 Task: Add the product "Fancy Feast Cat Food Grilled Variety 3 oz (24 pk)" to cart from the store "Pavilions Pets".
Action: Mouse moved to (60, 91)
Screenshot: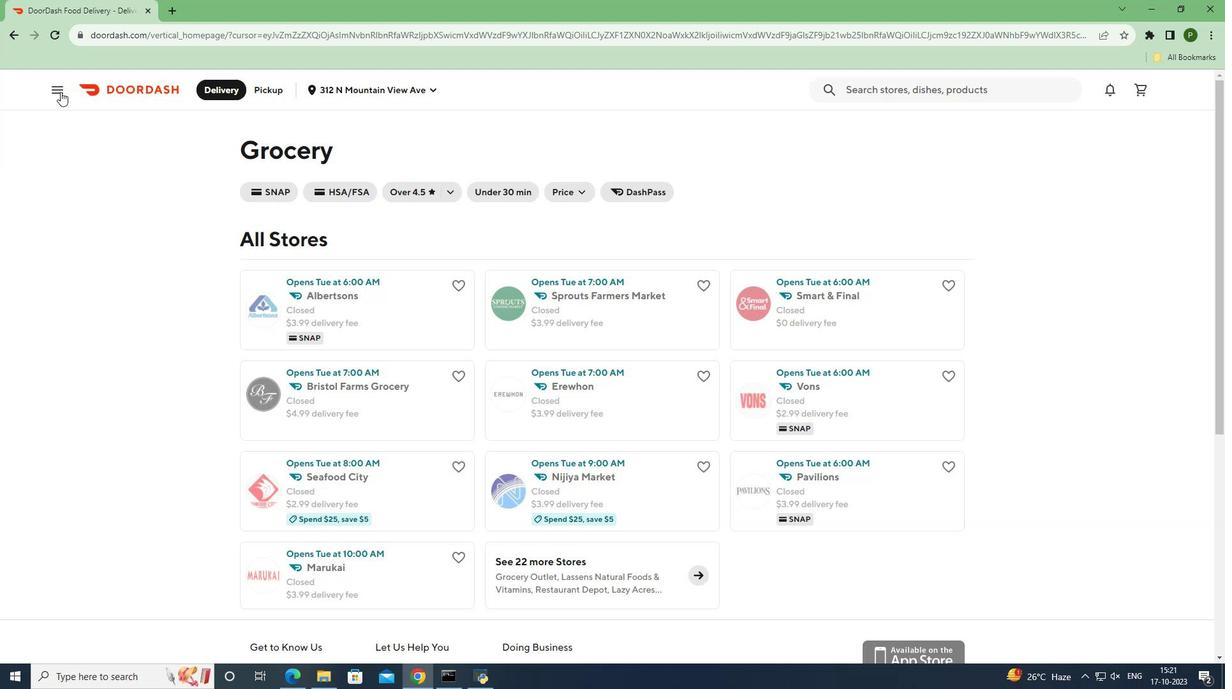 
Action: Mouse pressed left at (60, 91)
Screenshot: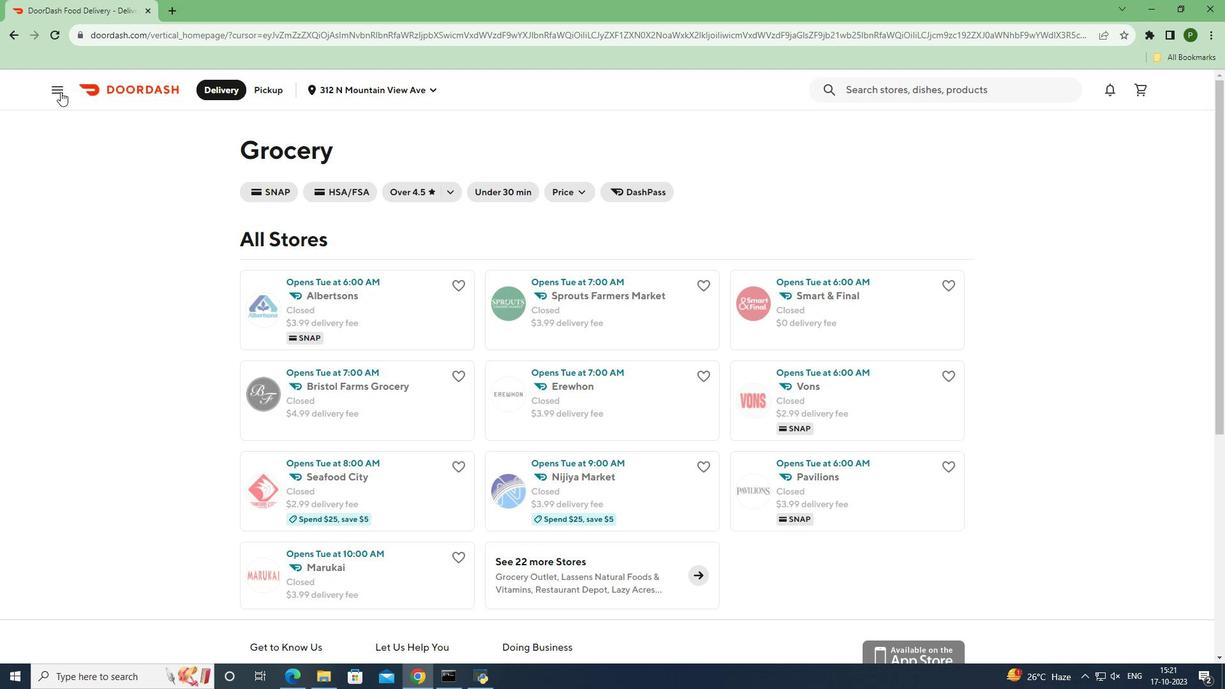 
Action: Mouse moved to (67, 186)
Screenshot: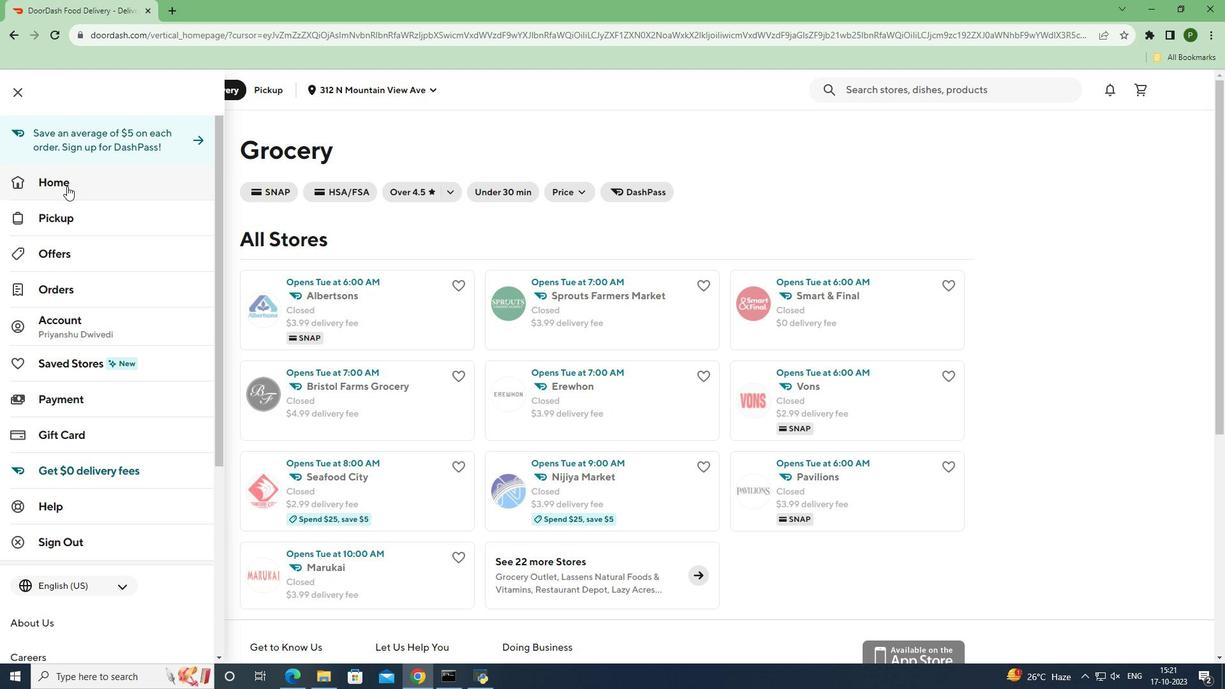 
Action: Mouse pressed left at (67, 186)
Screenshot: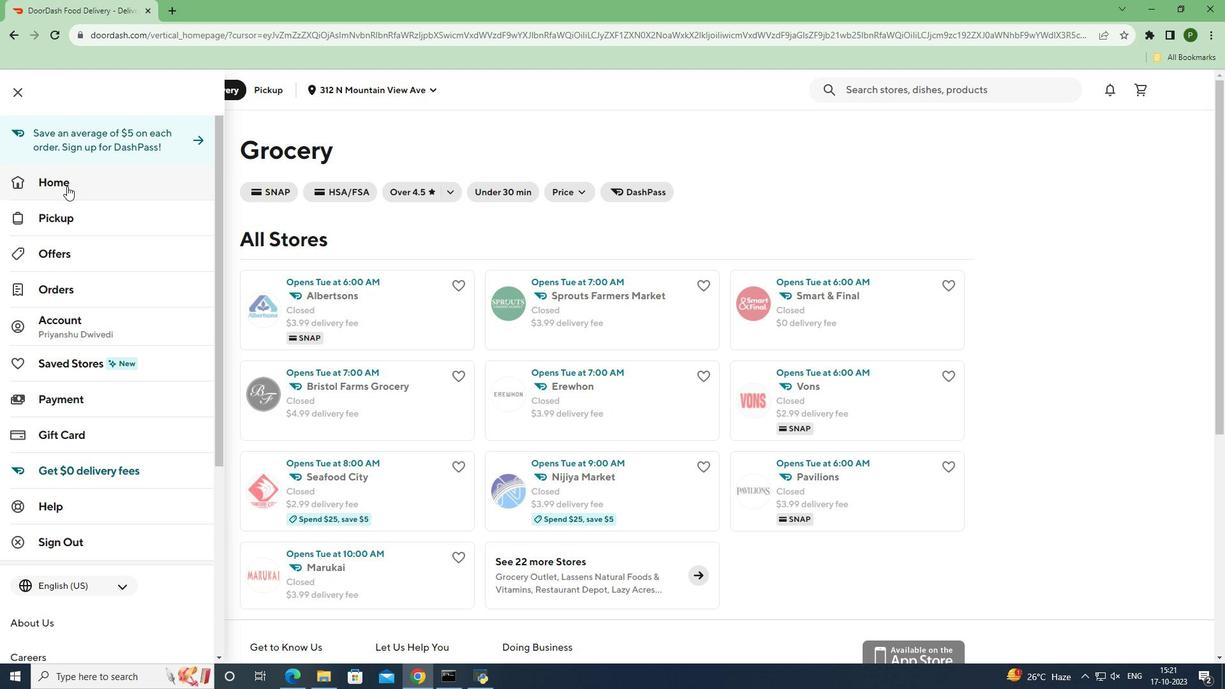 
Action: Mouse moved to (570, 135)
Screenshot: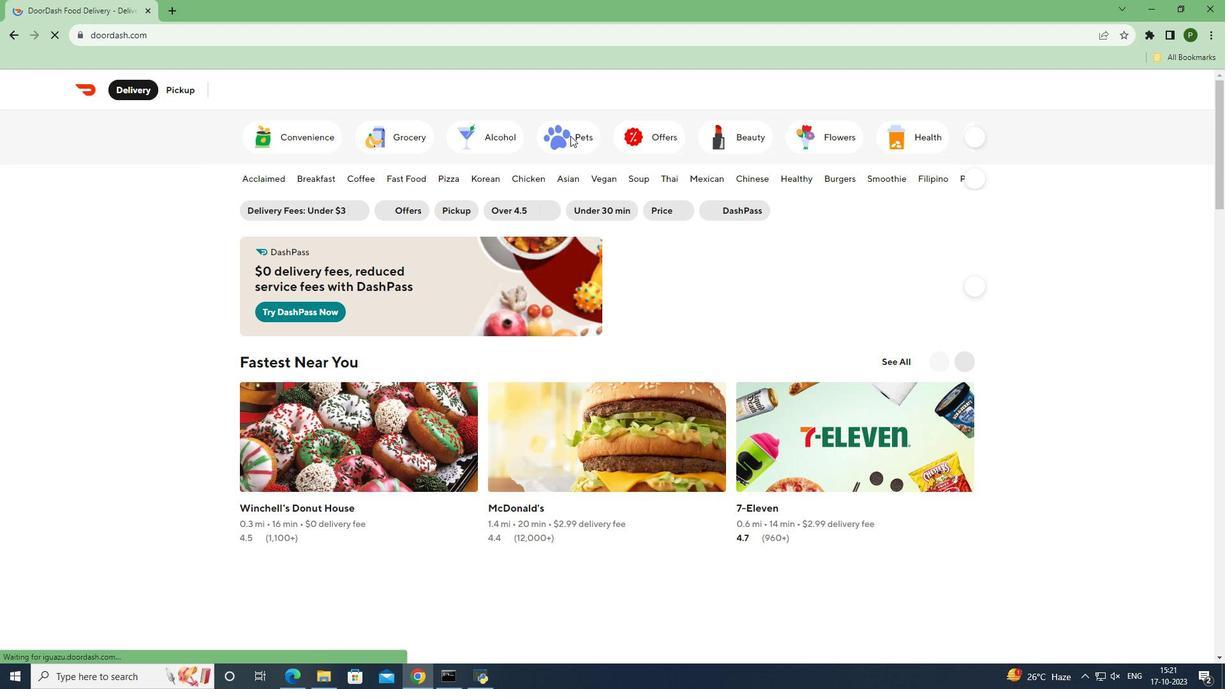 
Action: Mouse pressed left at (570, 135)
Screenshot: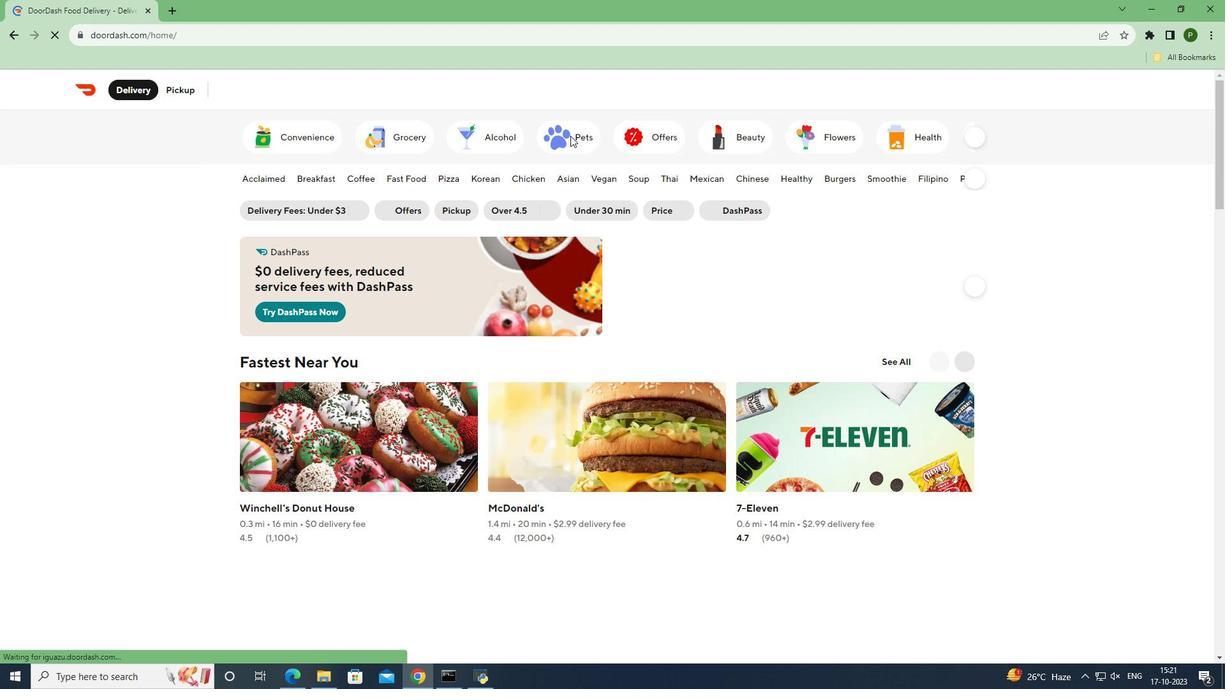 
Action: Mouse moved to (947, 391)
Screenshot: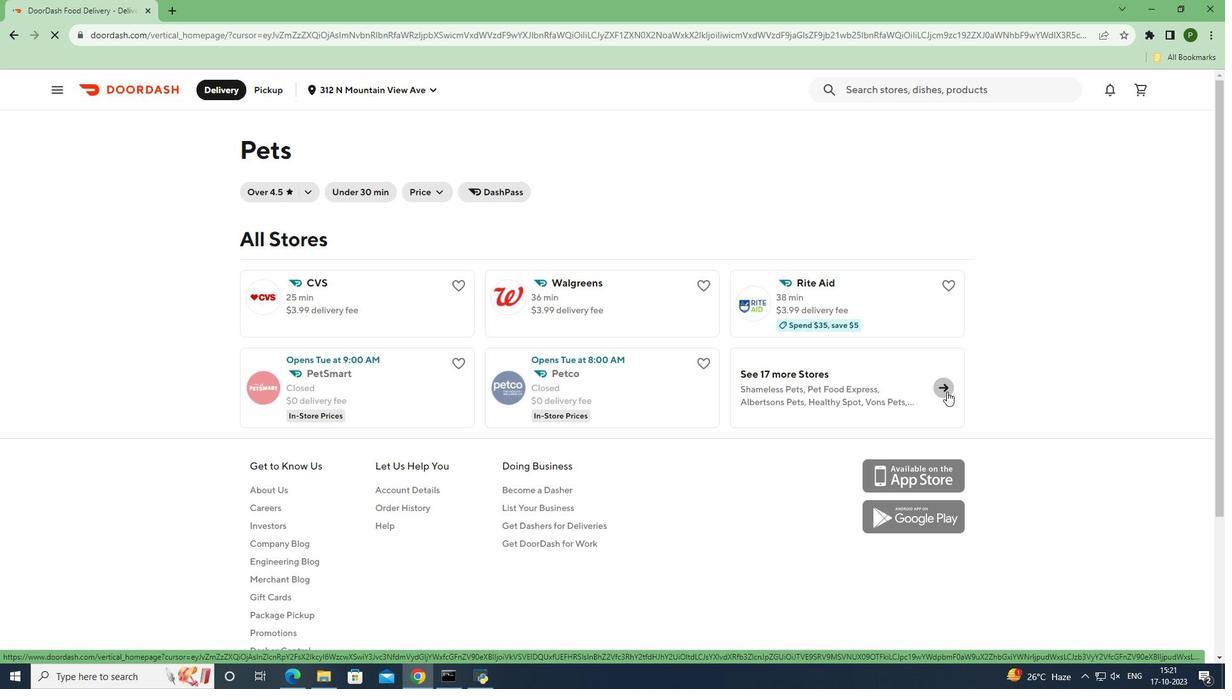 
Action: Mouse pressed left at (947, 391)
Screenshot: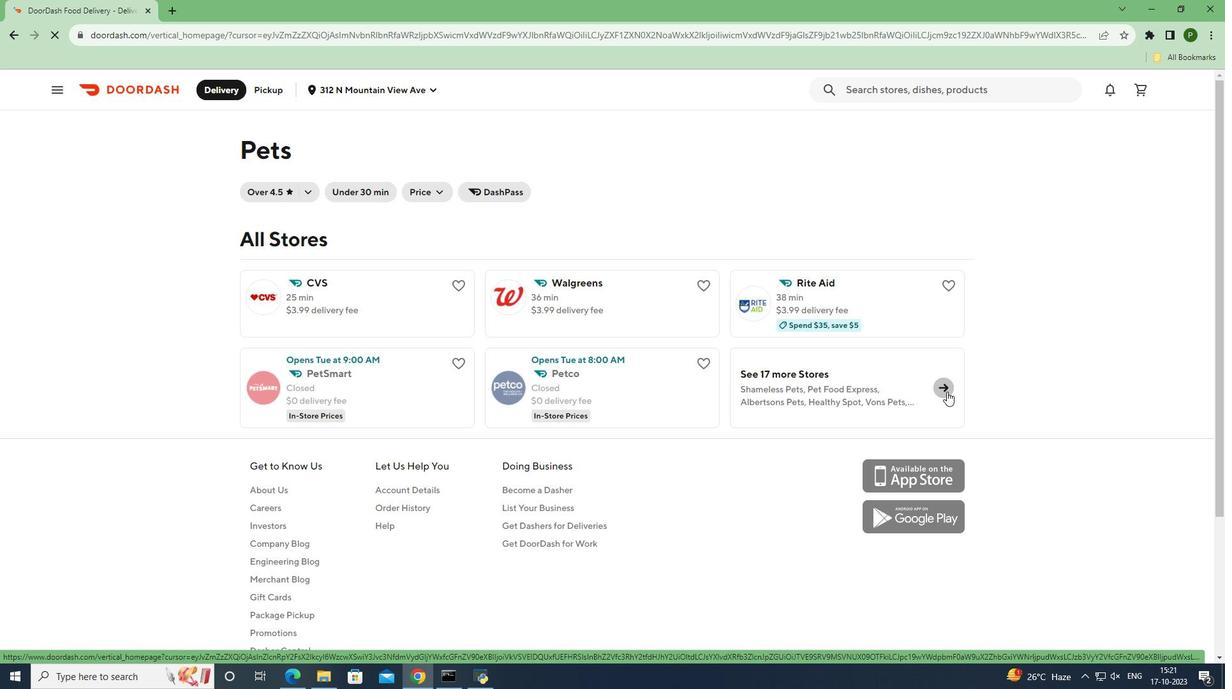 
Action: Mouse moved to (788, 555)
Screenshot: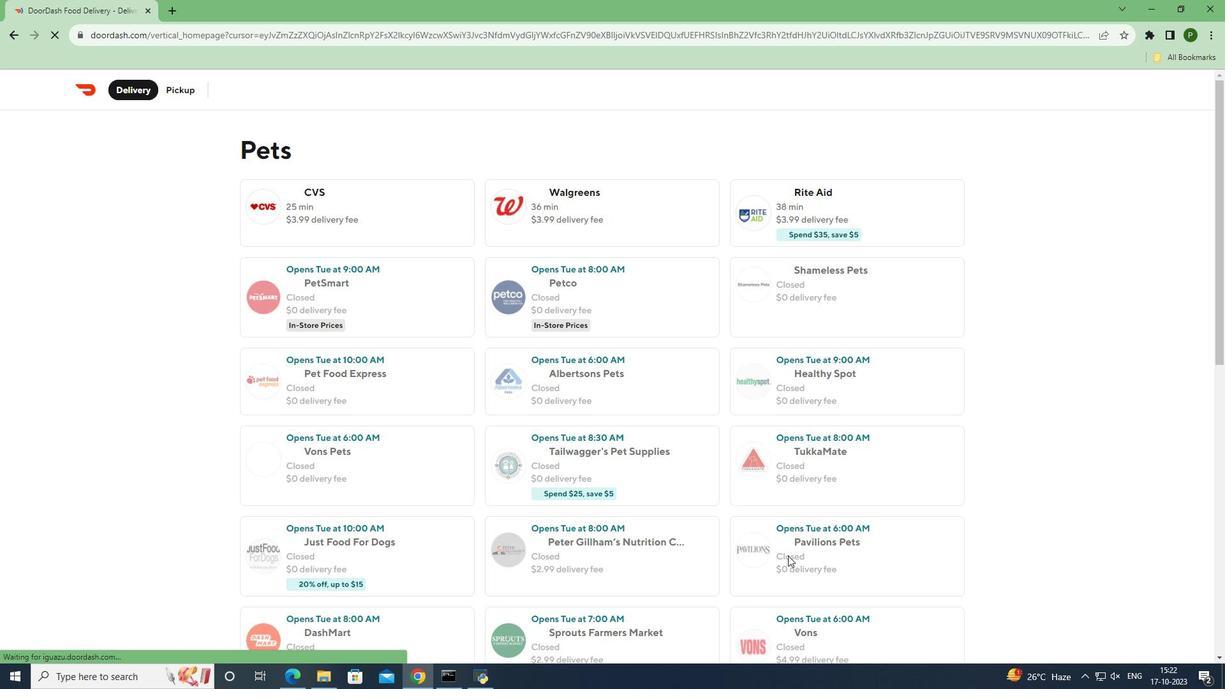 
Action: Mouse pressed left at (788, 555)
Screenshot: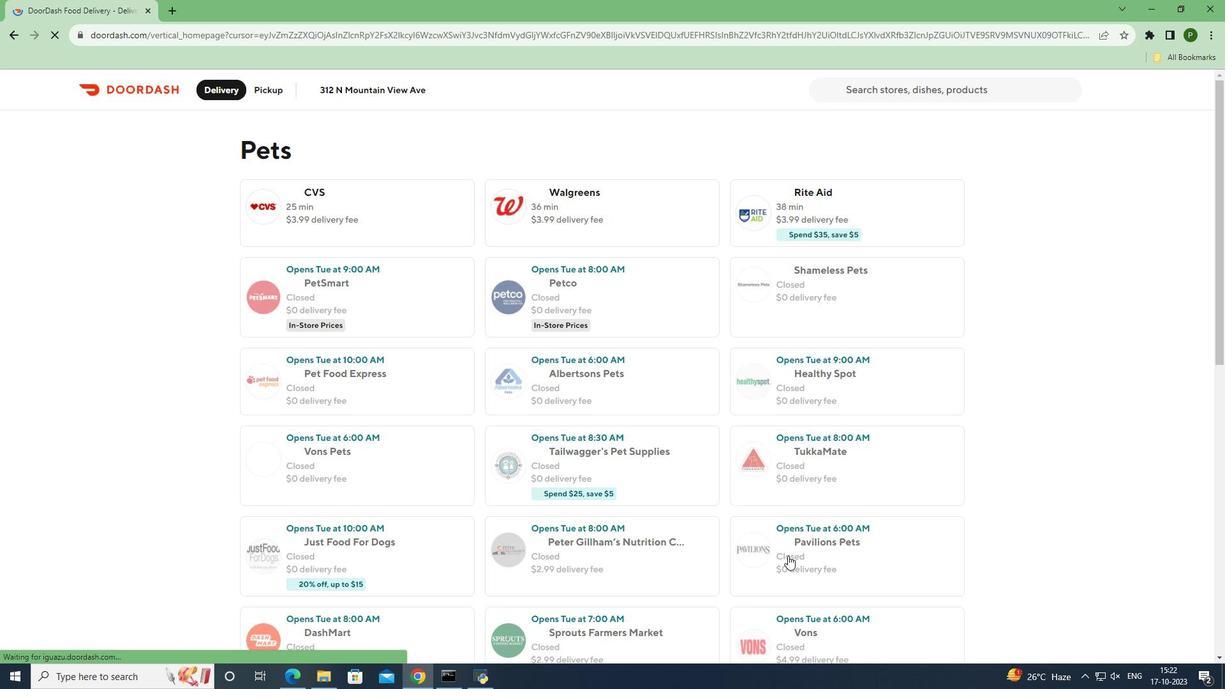 
Action: Mouse moved to (786, 202)
Screenshot: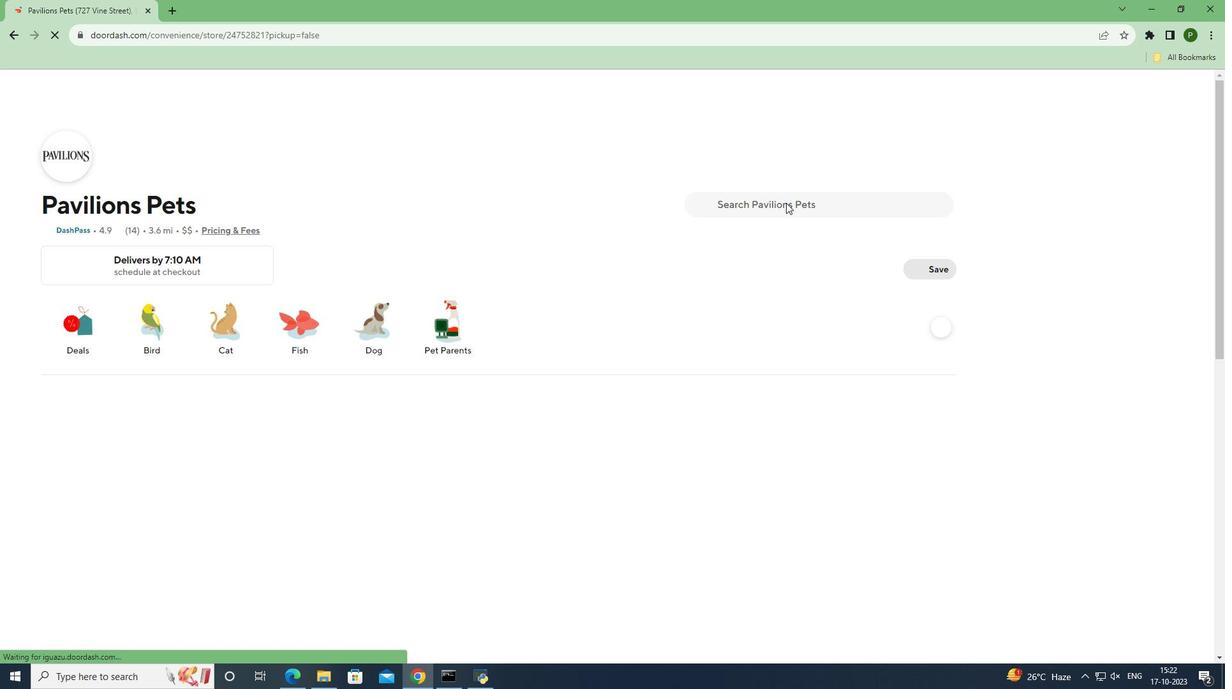 
Action: Mouse pressed left at (786, 202)
Screenshot: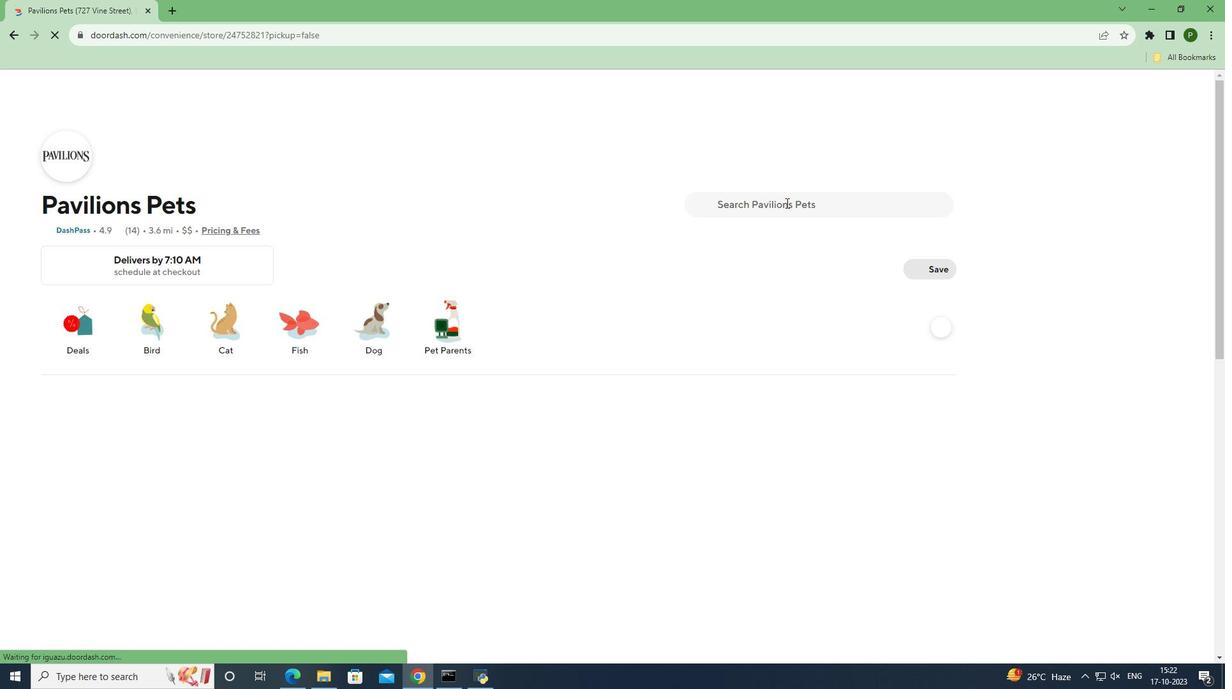 
Action: Key pressed <Key.caps_lock>F<Key.caps_lock>ancy<Key.space><Key.caps_lock>F<Key.caps_lock>east<Key.space><Key.caps_lock>C<Key.caps_lock>at<Key.space><Key.caps_lock>F<Key.caps_lock>ood<Key.space><Key.caps_lock>G<Key.caps_lock>rilled<Key.space><Key.caps_lock>V<Key.caps_lock>ariety<Key.space>3<Key.space>oz<Key.space><Key.shift_r>(24<Key.space>pk<Key.shift_r>0<Key.enter>
Screenshot: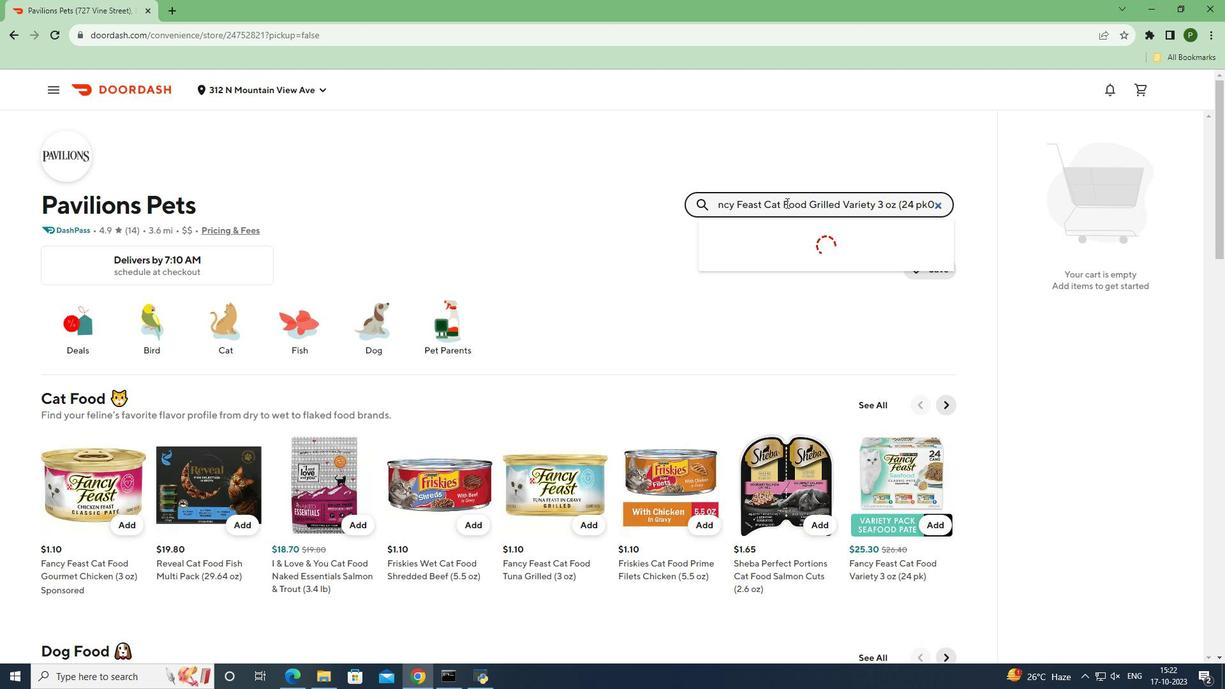 
Action: Mouse moved to (109, 334)
Screenshot: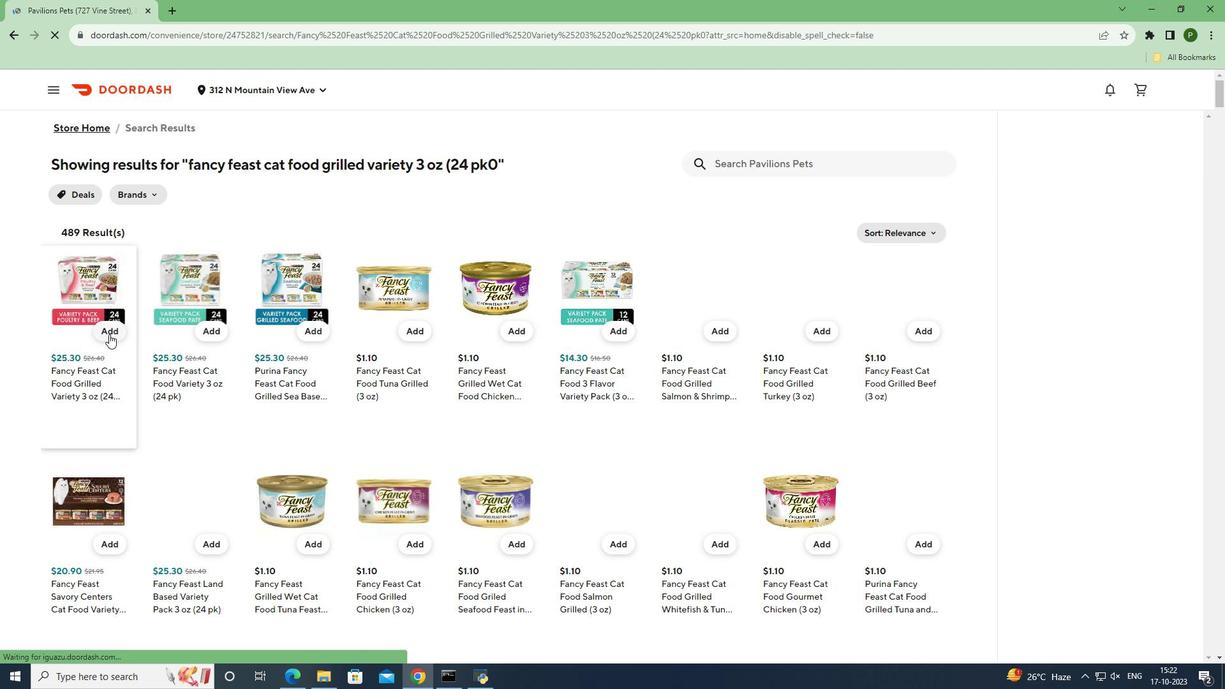 
Action: Mouse pressed left at (109, 334)
Screenshot: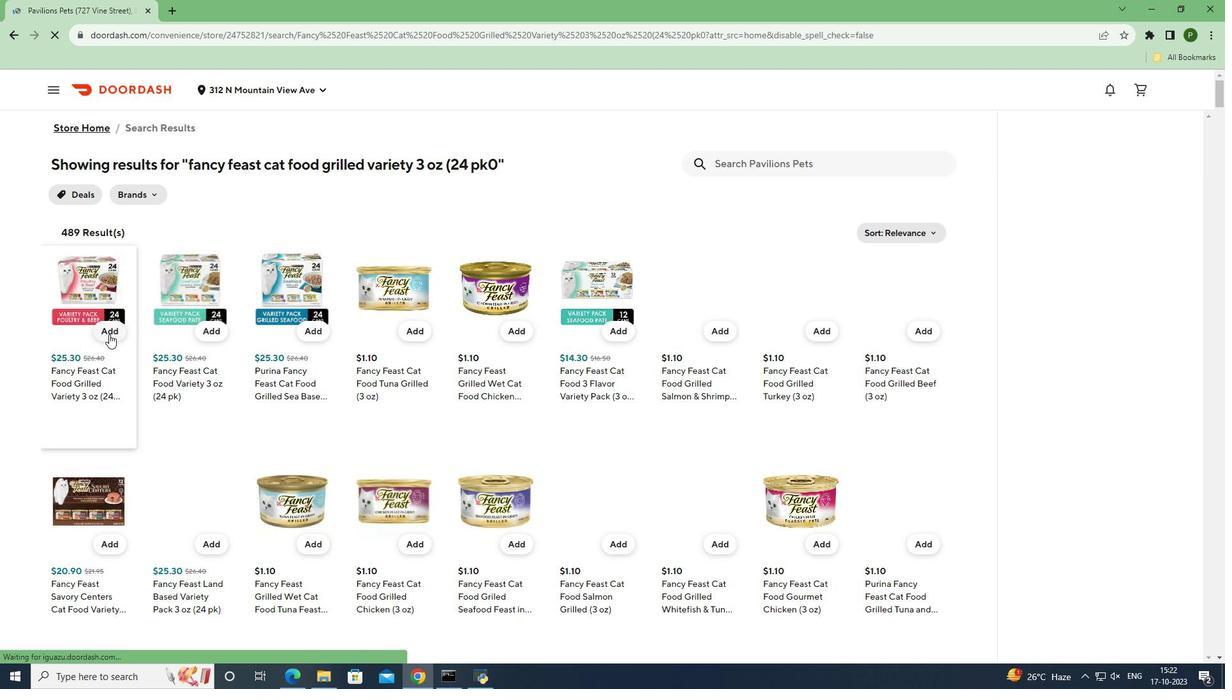 
Action: Mouse moved to (105, 419)
Screenshot: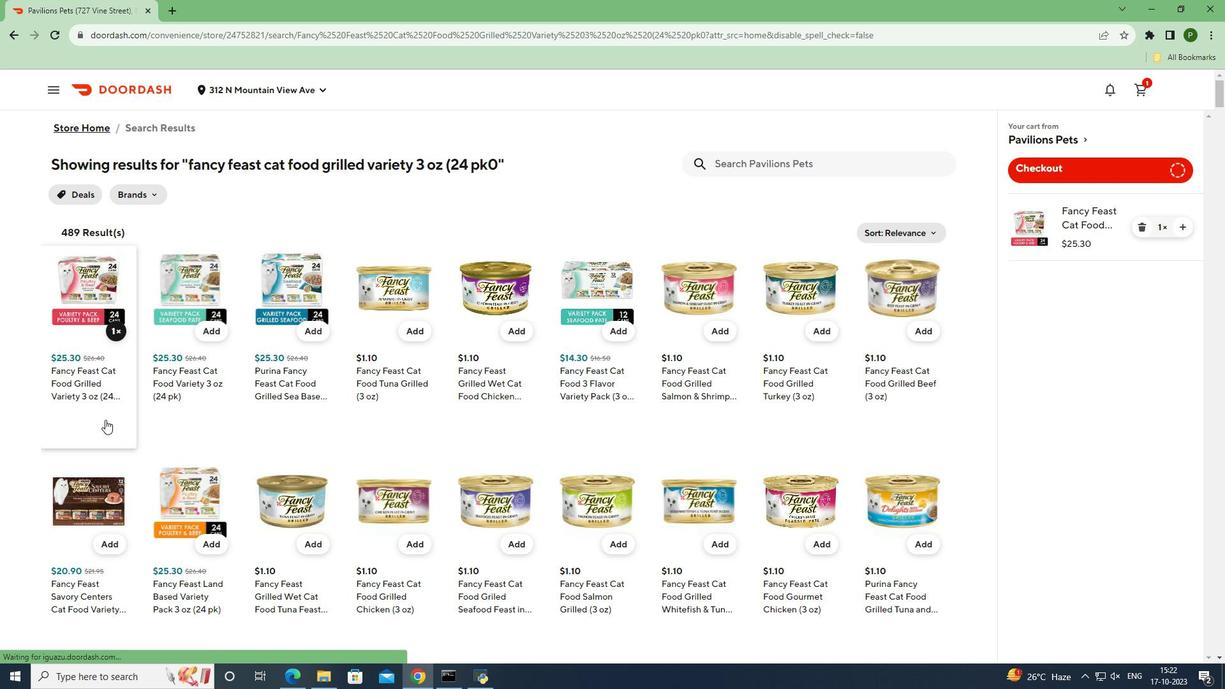 
